 Task: Set the theme color for the current profile to "Midnight blue".
Action: Mouse moved to (1250, 34)
Screenshot: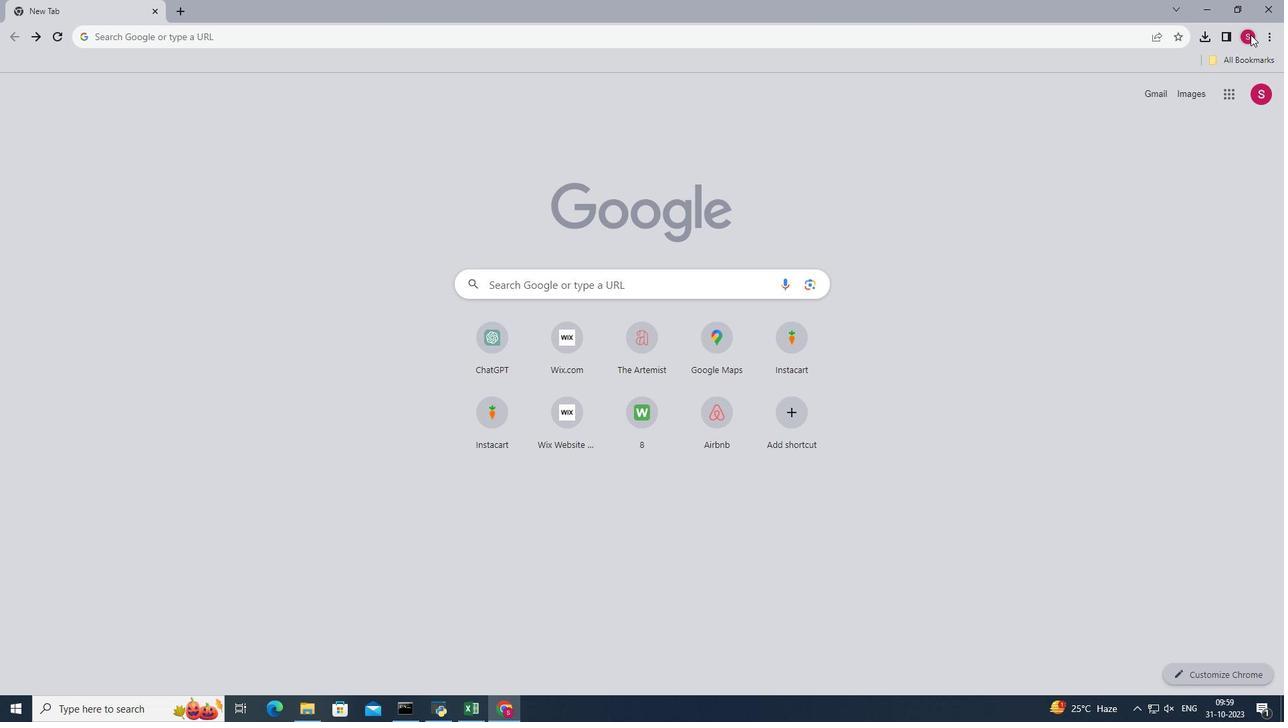 
Action: Mouse pressed left at (1250, 34)
Screenshot: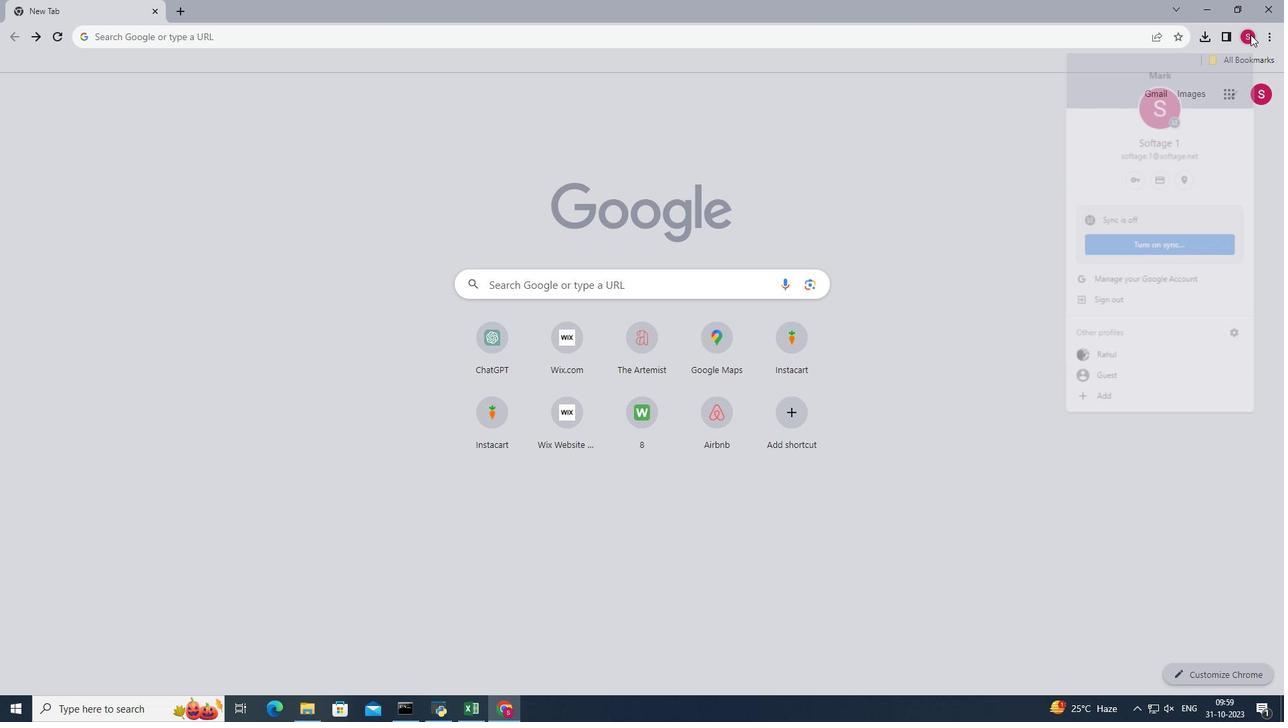 
Action: Mouse moved to (1236, 88)
Screenshot: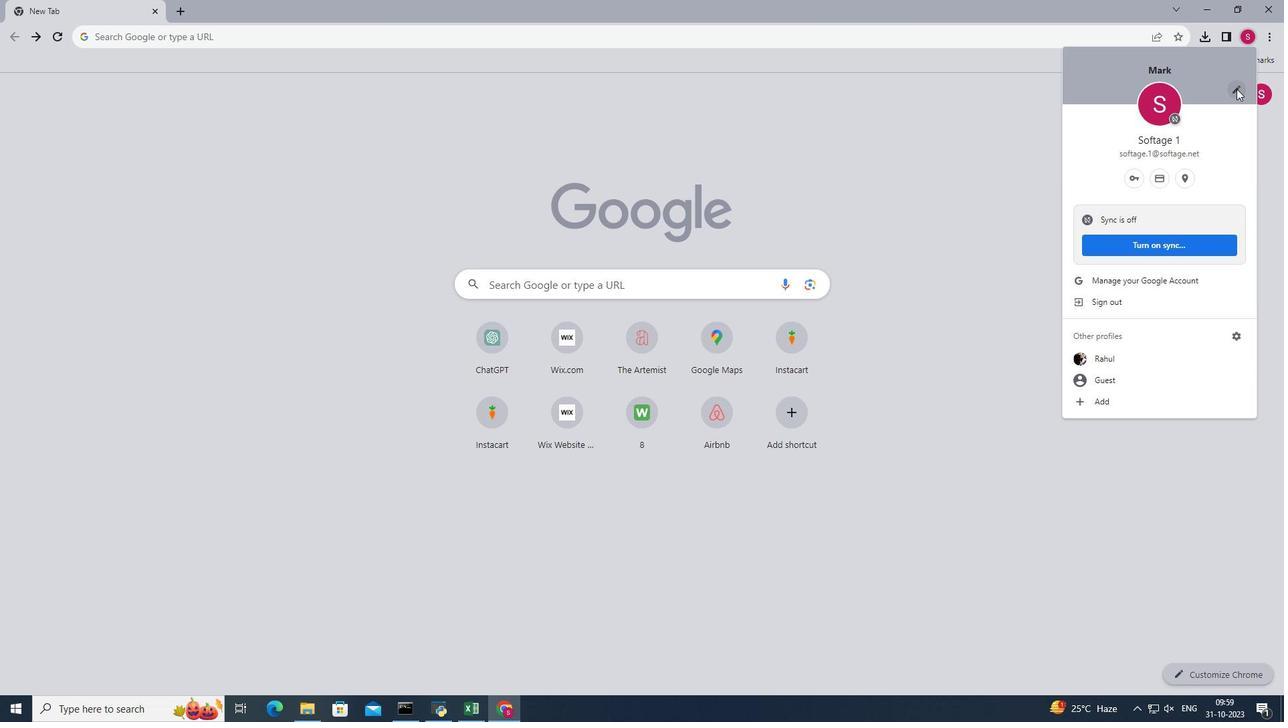 
Action: Mouse pressed left at (1236, 88)
Screenshot: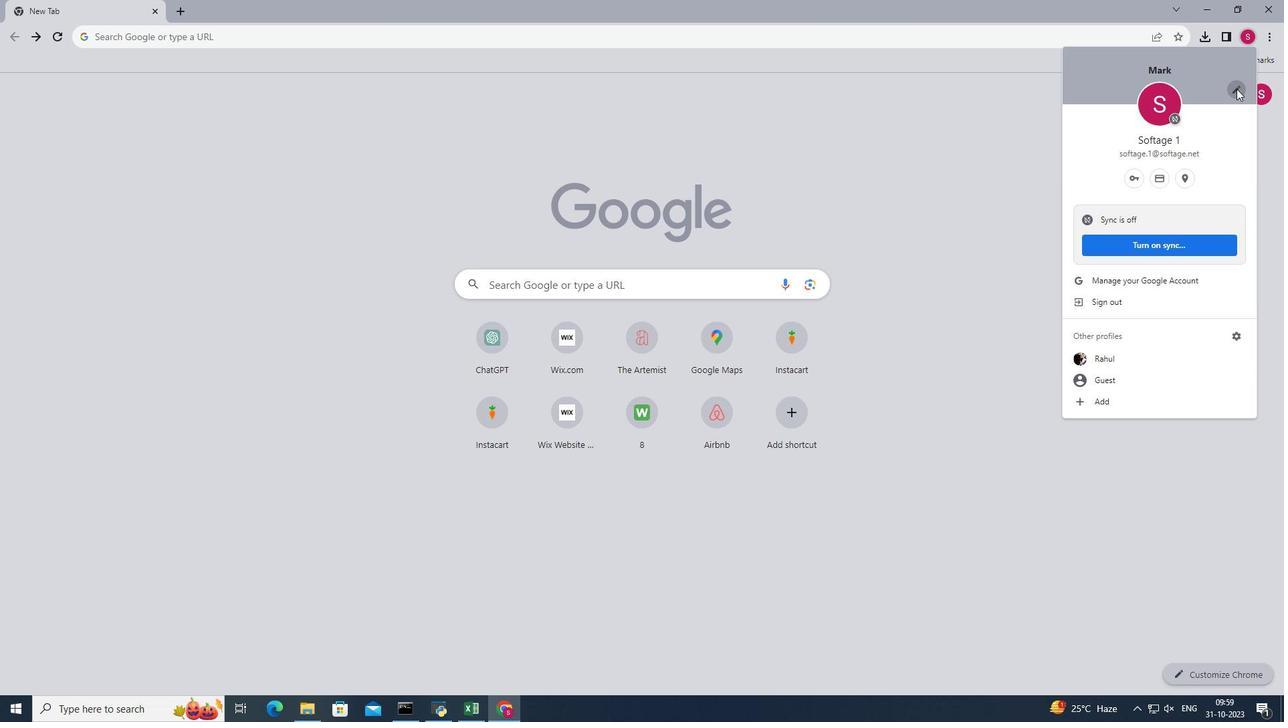 
Action: Mouse pressed left at (1236, 88)
Screenshot: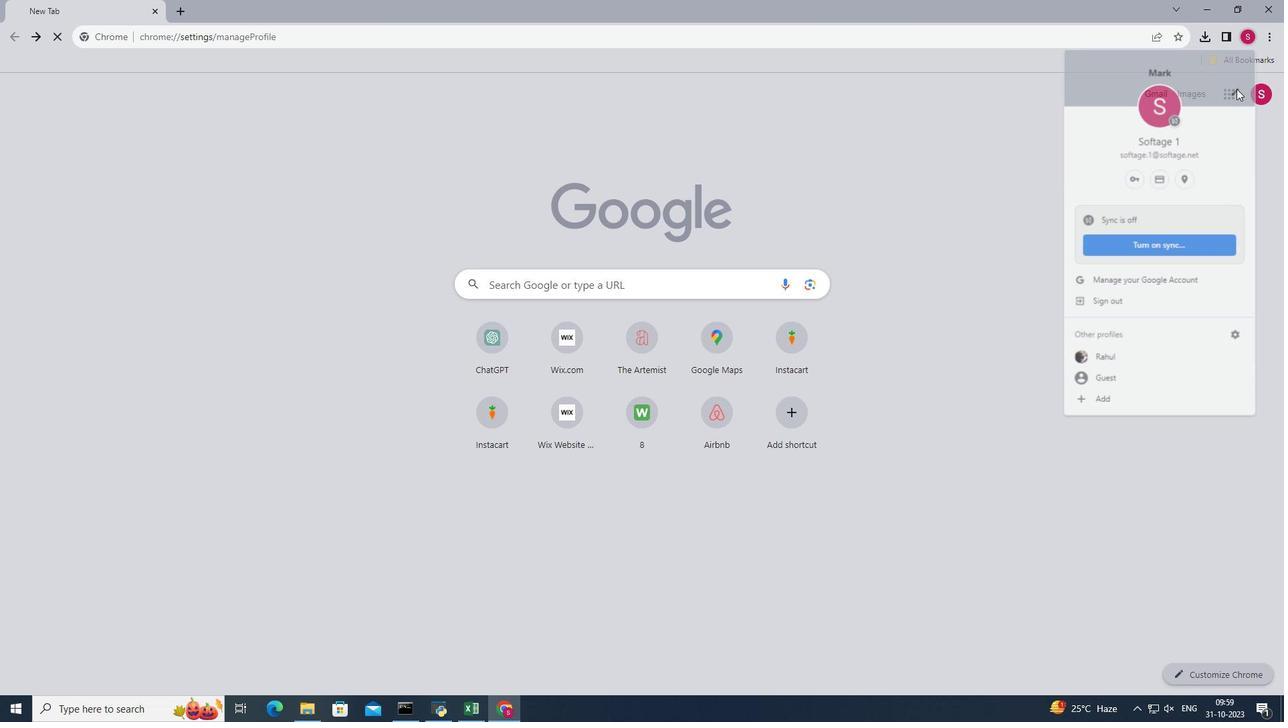 
Action: Mouse moved to (735, 264)
Screenshot: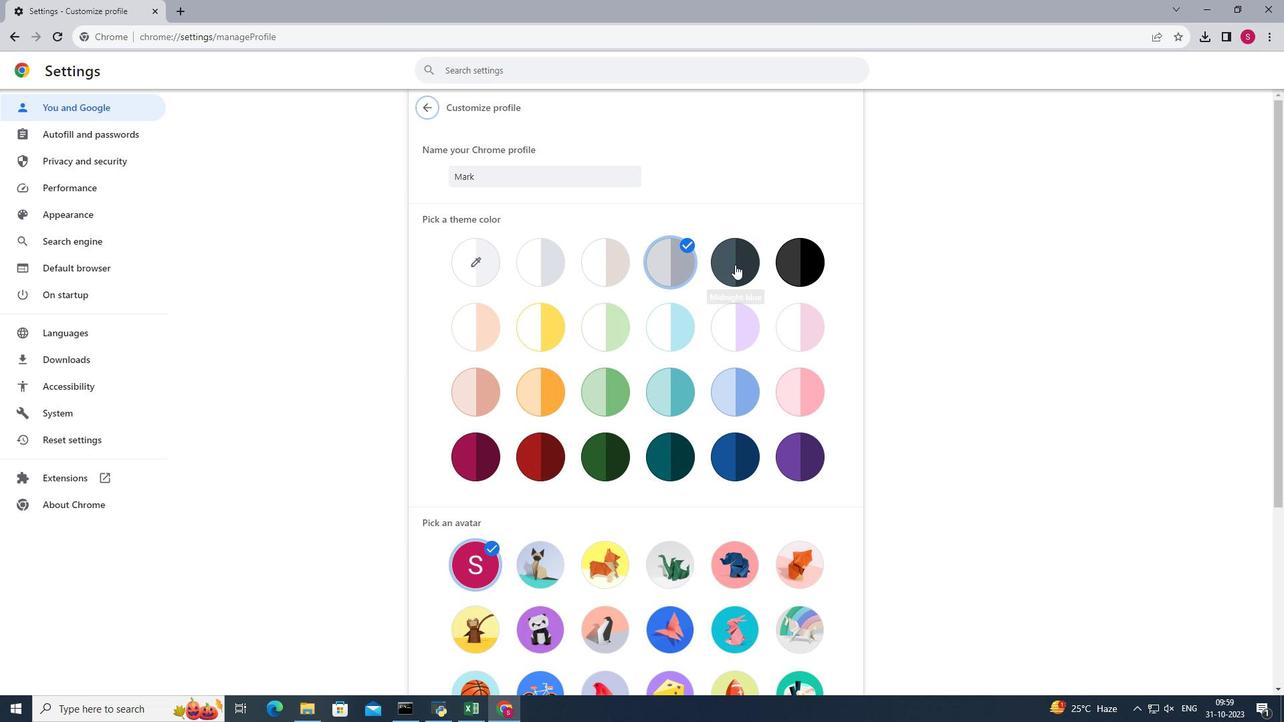 
Action: Mouse pressed left at (735, 264)
Screenshot: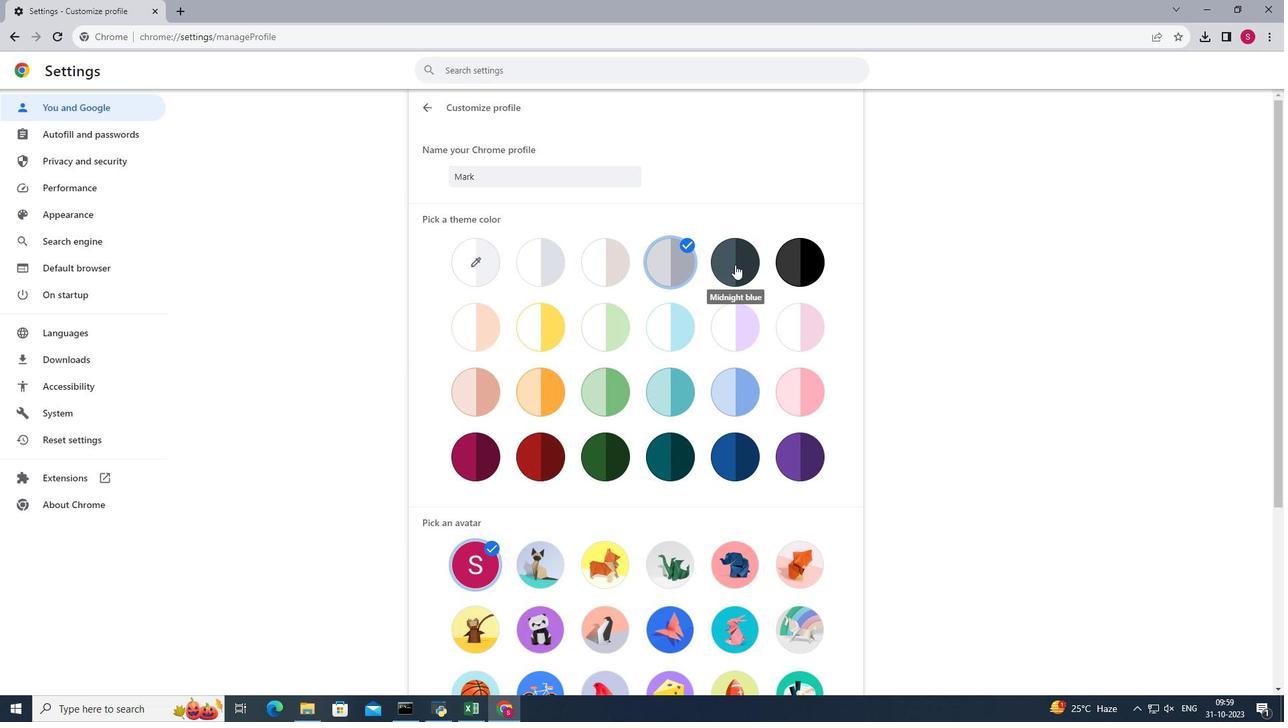
Action: Mouse moved to (1136, 264)
Screenshot: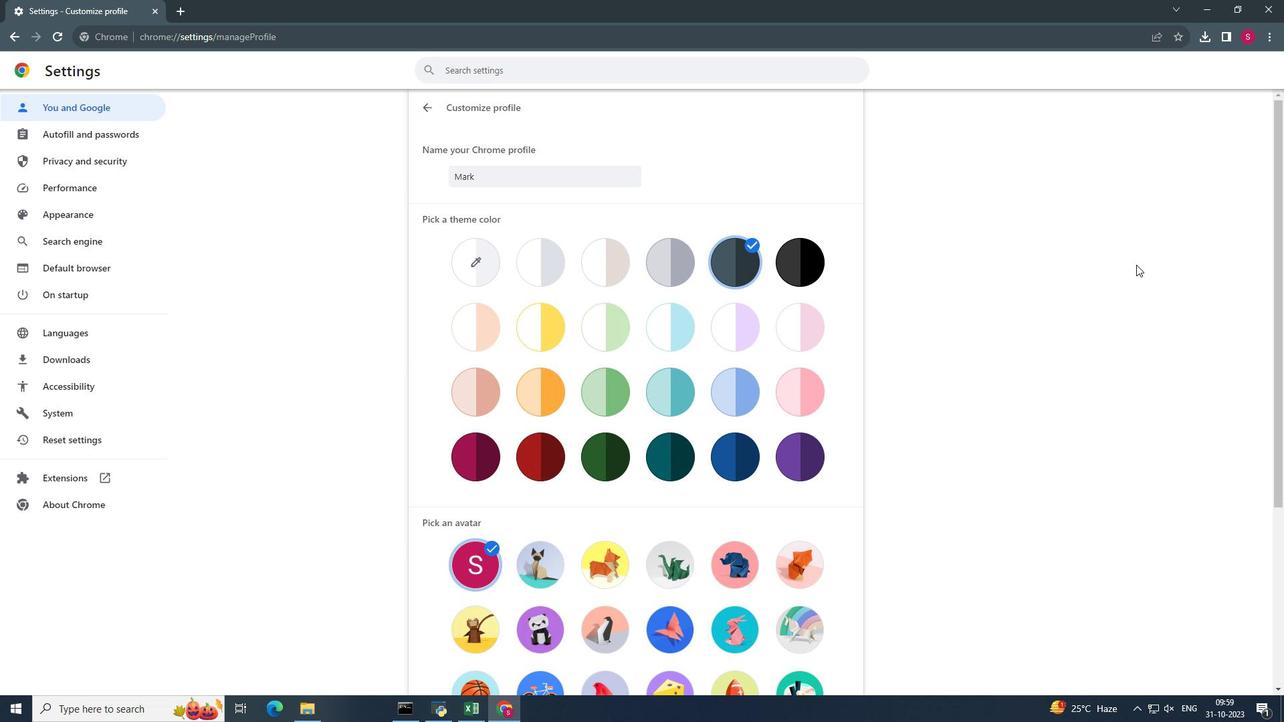 
Action: Mouse pressed left at (1136, 264)
Screenshot: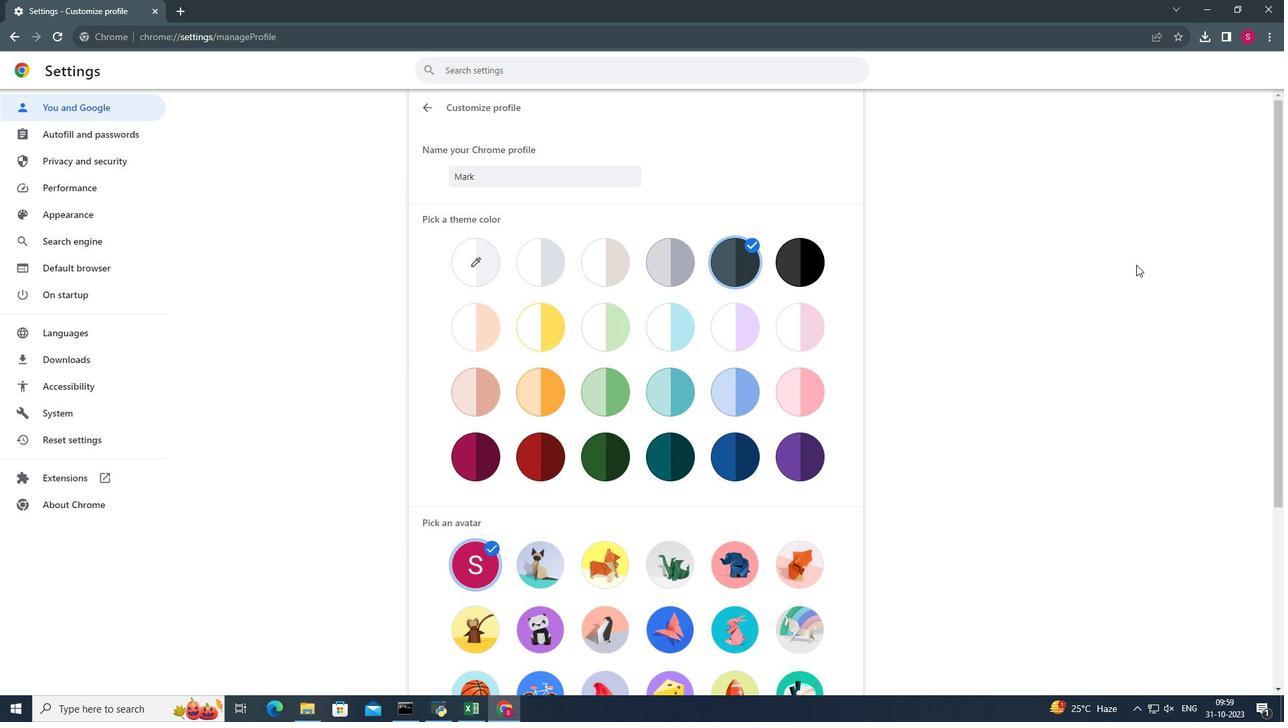 
